 Task: Select the allEditorsInActiveGroup option in the save before starting.
Action: Mouse moved to (18, 587)
Screenshot: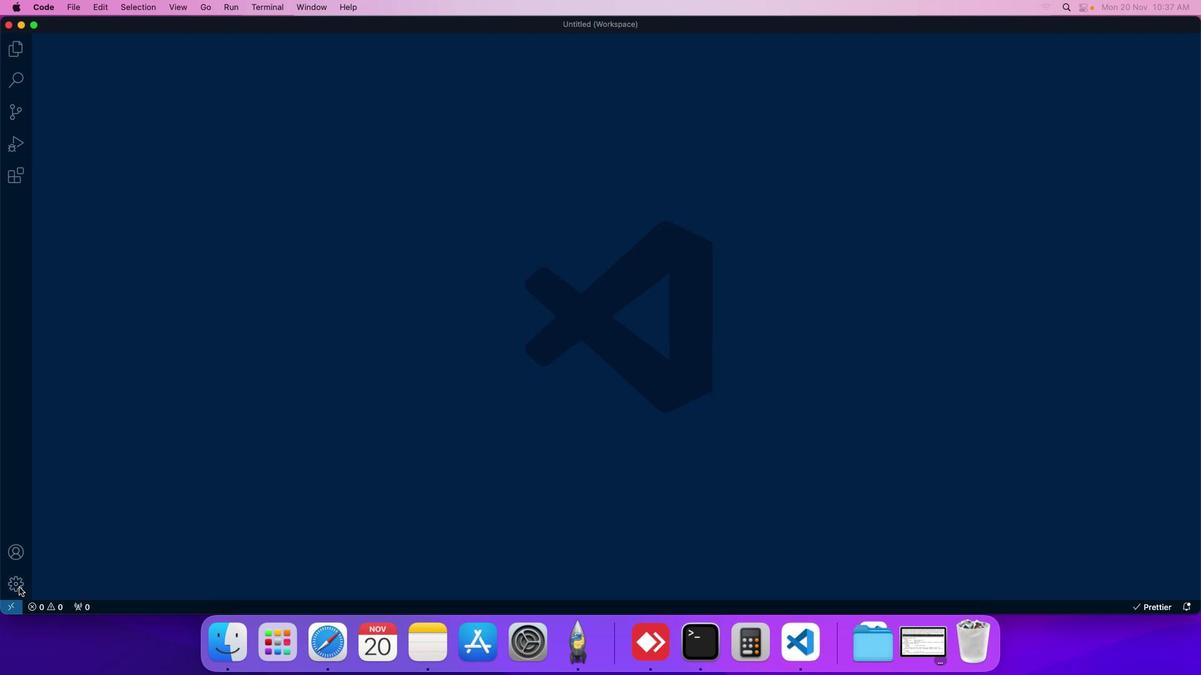 
Action: Mouse pressed left at (18, 587)
Screenshot: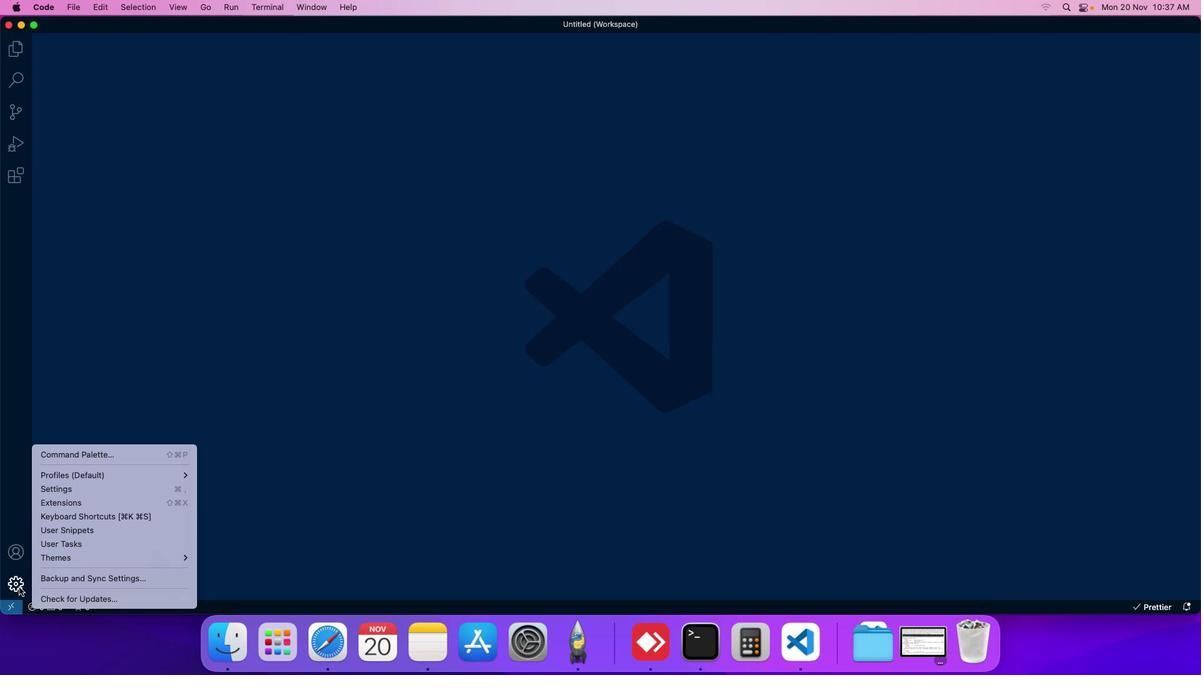 
Action: Mouse moved to (74, 494)
Screenshot: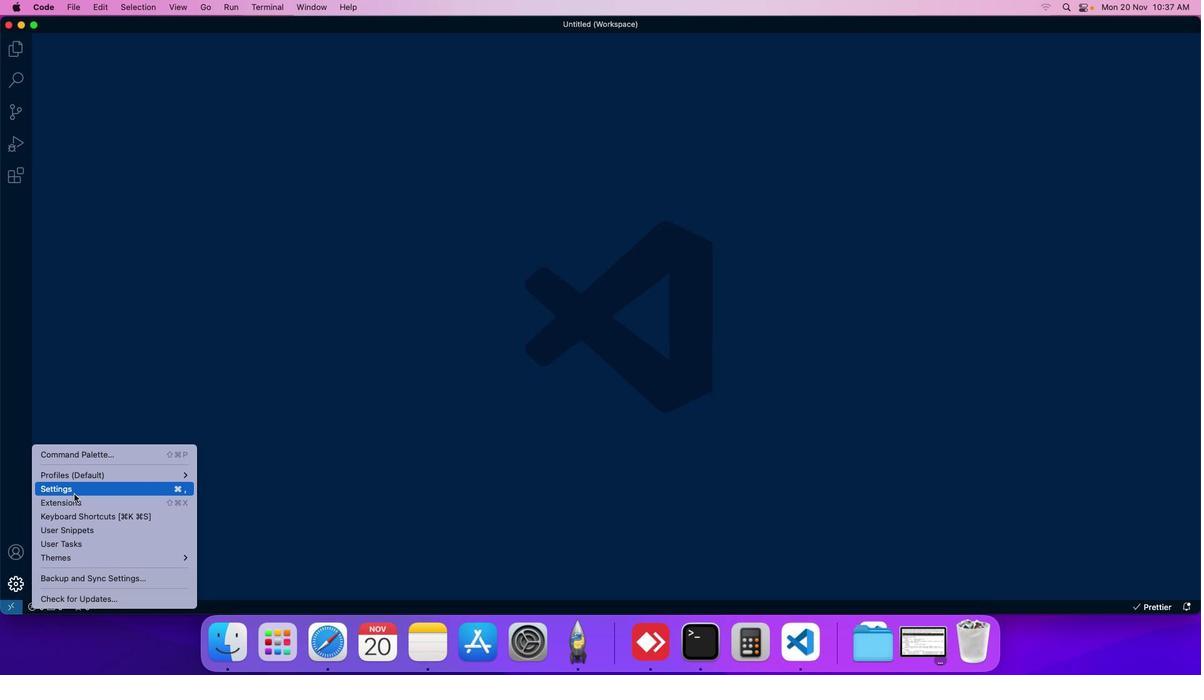 
Action: Mouse pressed left at (74, 494)
Screenshot: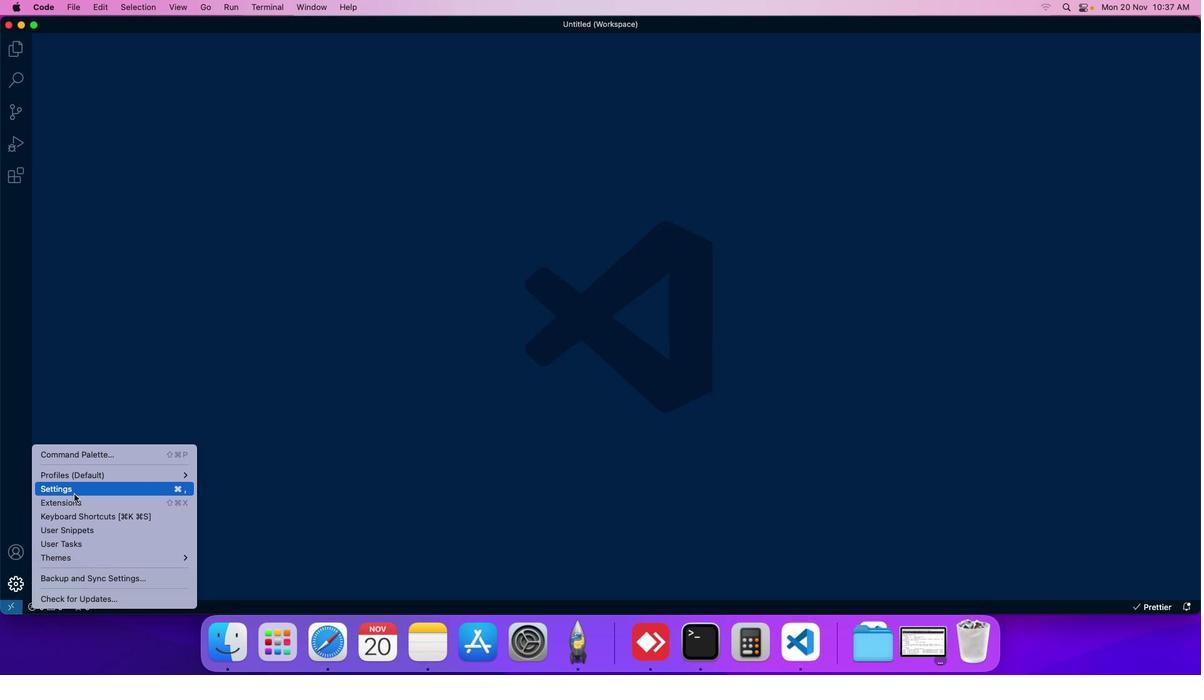 
Action: Mouse moved to (295, 96)
Screenshot: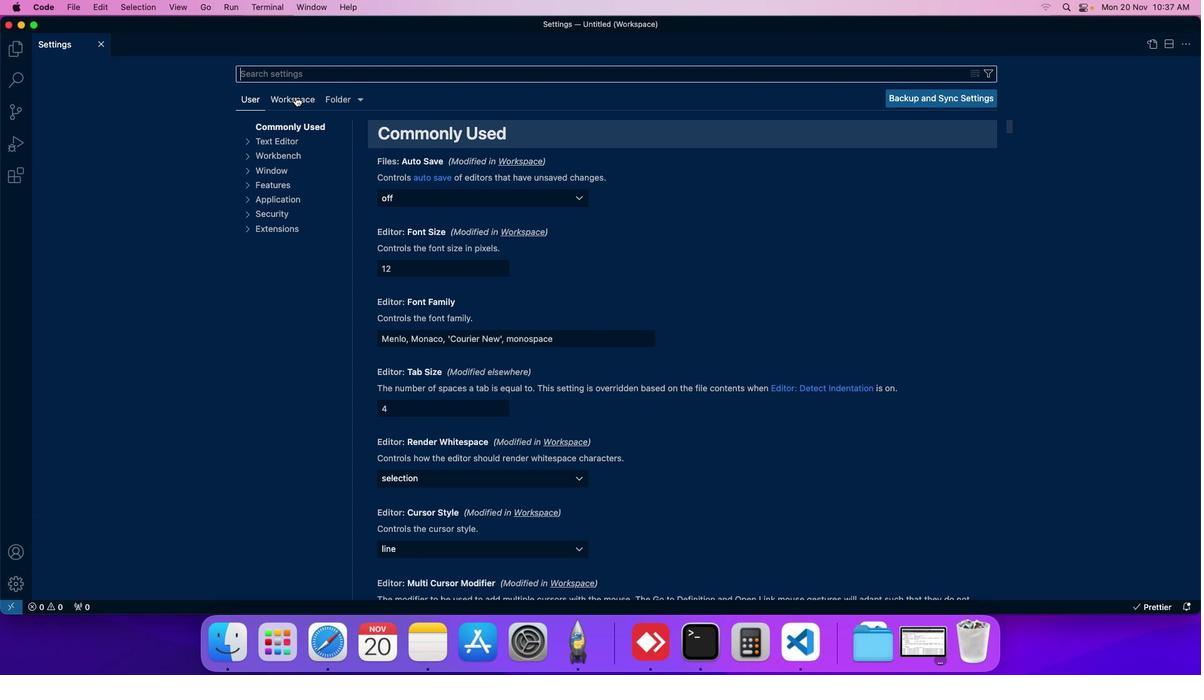 
Action: Mouse pressed left at (295, 96)
Screenshot: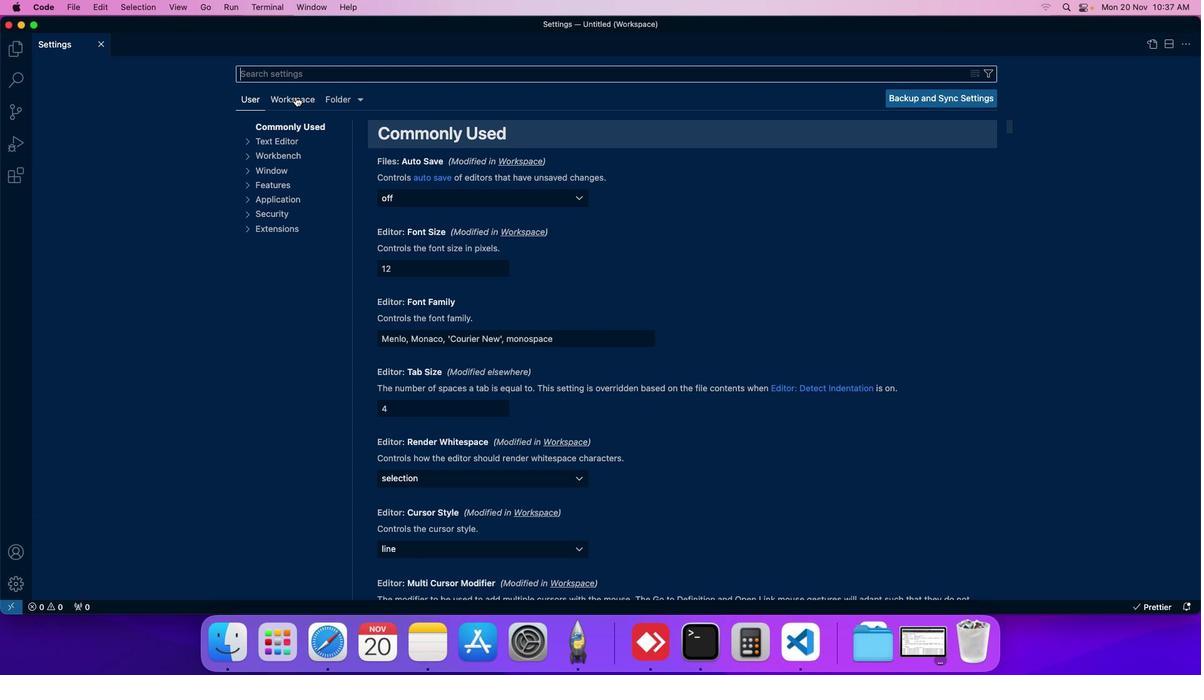 
Action: Mouse moved to (277, 185)
Screenshot: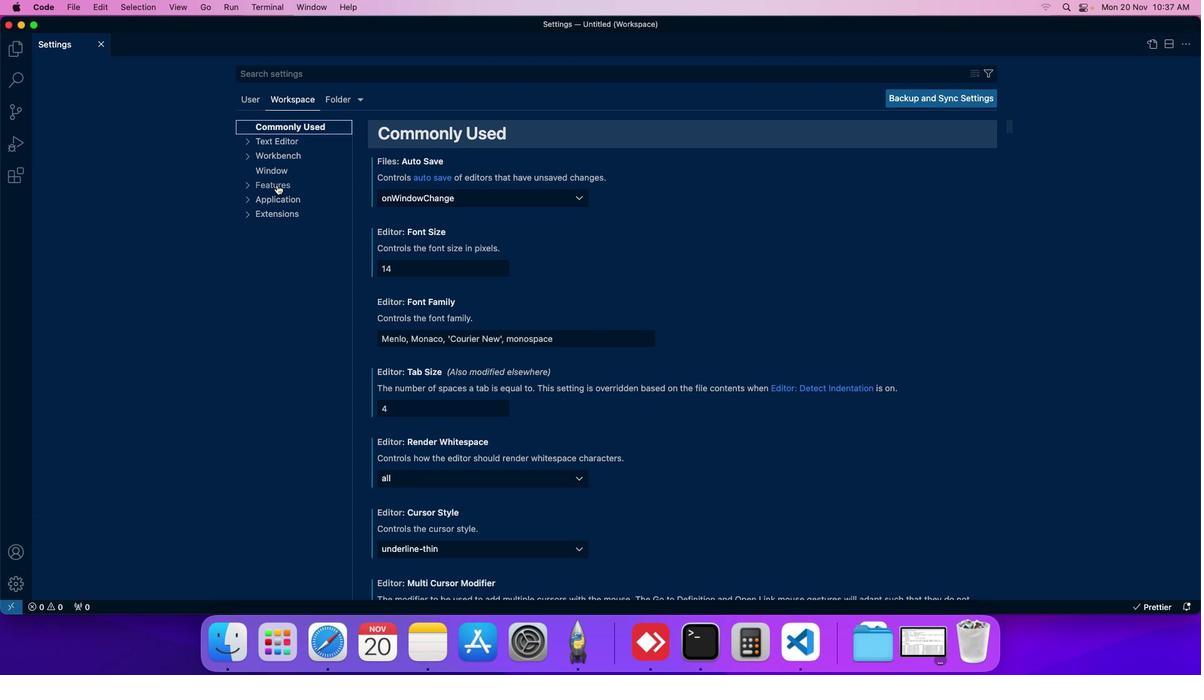 
Action: Mouse pressed left at (277, 185)
Screenshot: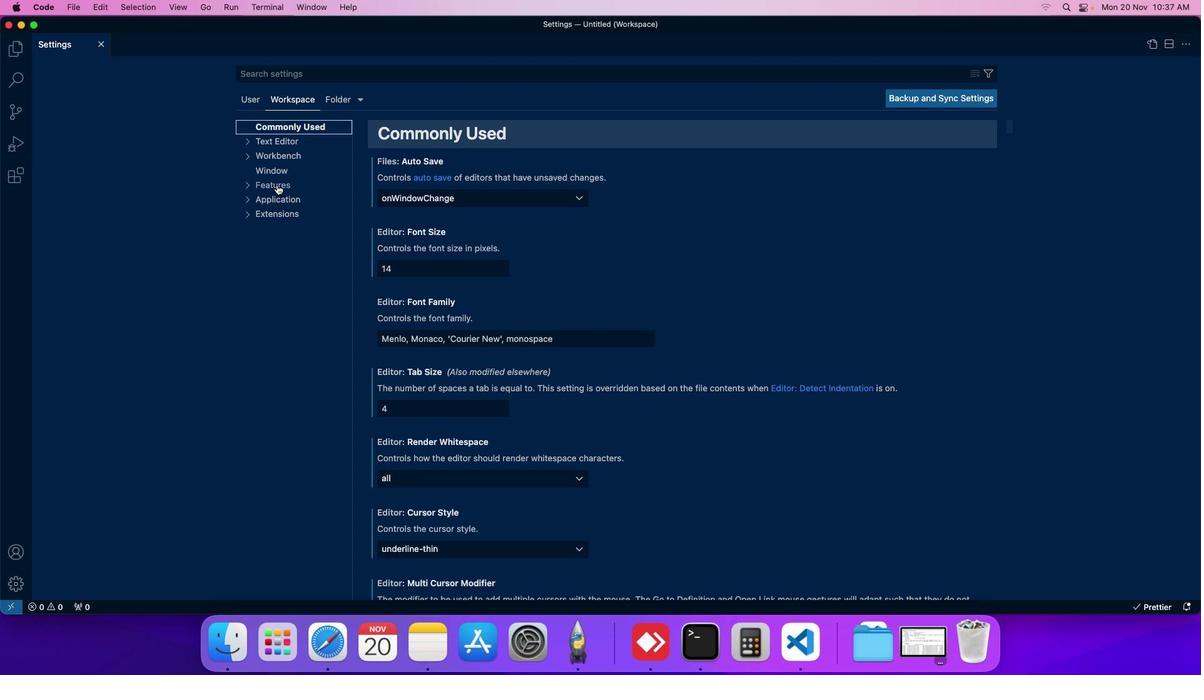 
Action: Mouse moved to (272, 244)
Screenshot: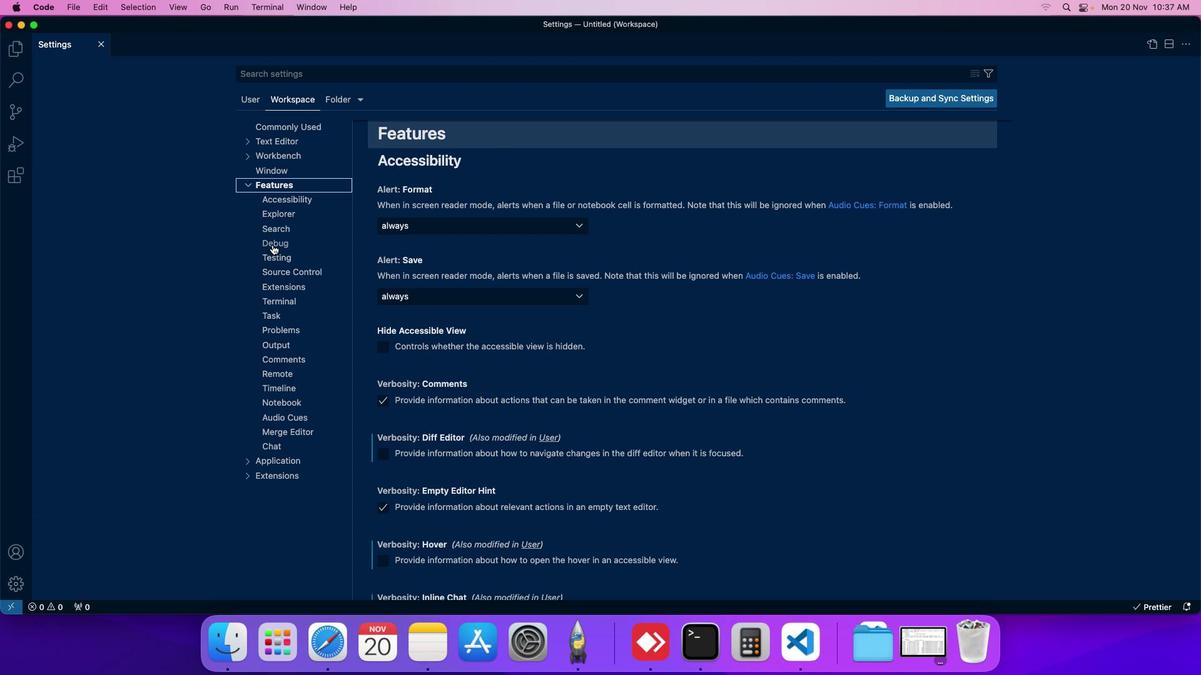 
Action: Mouse pressed left at (272, 244)
Screenshot: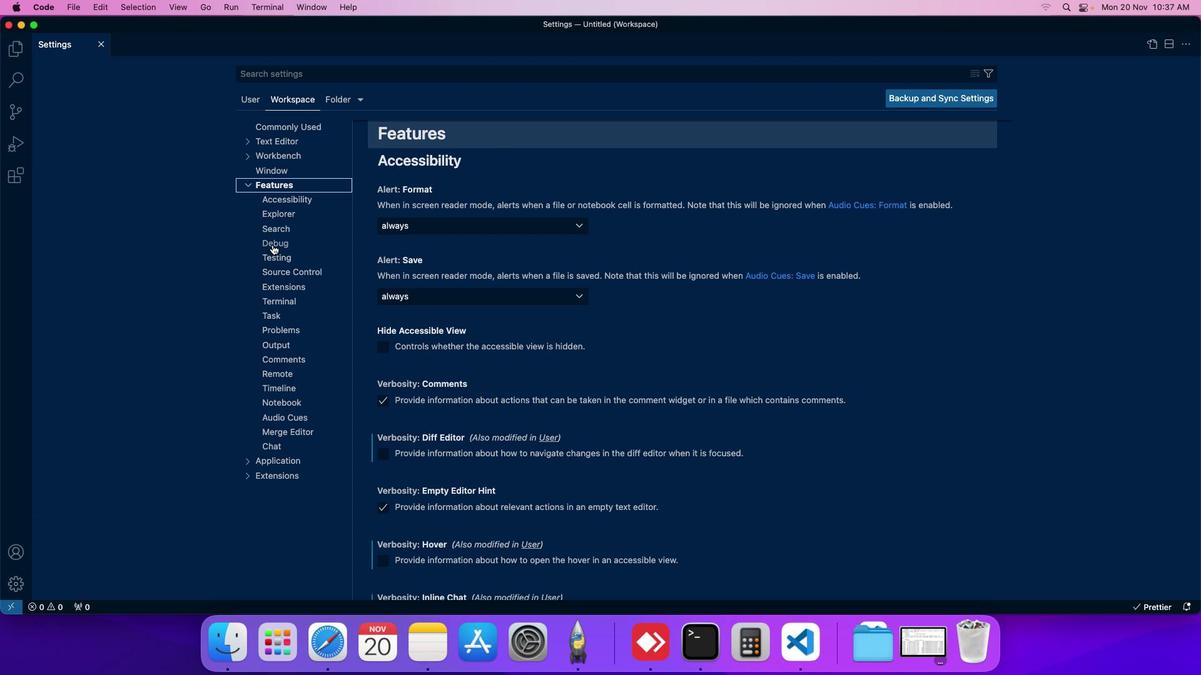 
Action: Mouse moved to (405, 286)
Screenshot: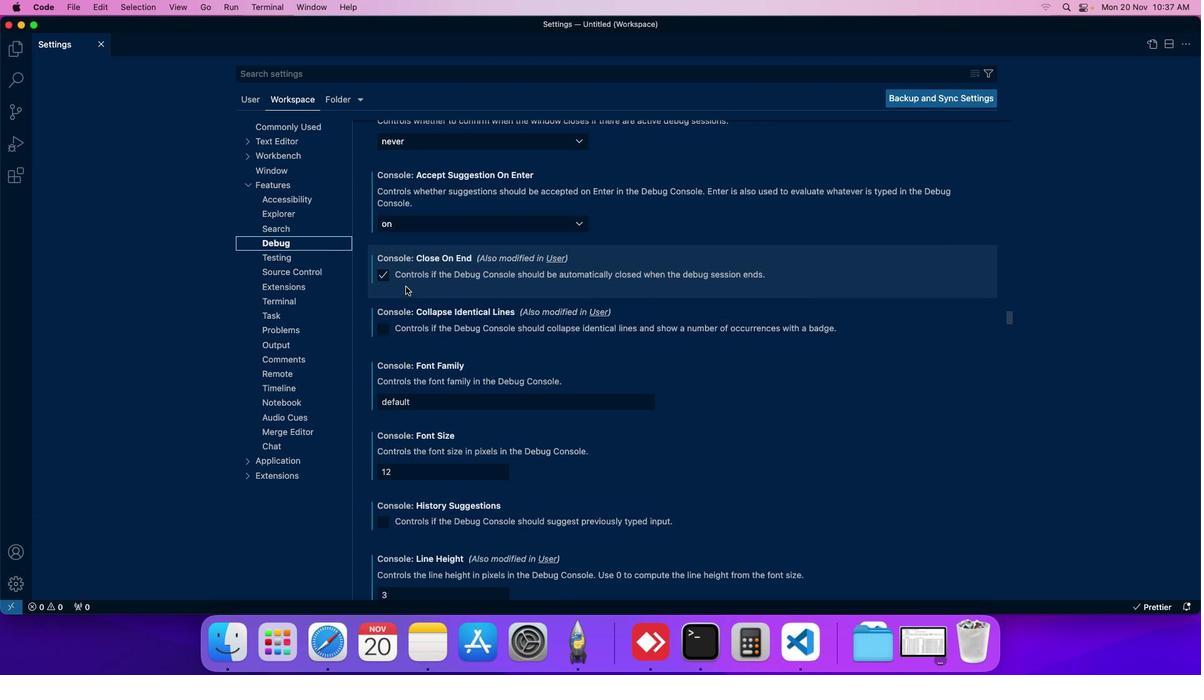 
Action: Mouse scrolled (405, 286) with delta (0, 0)
Screenshot: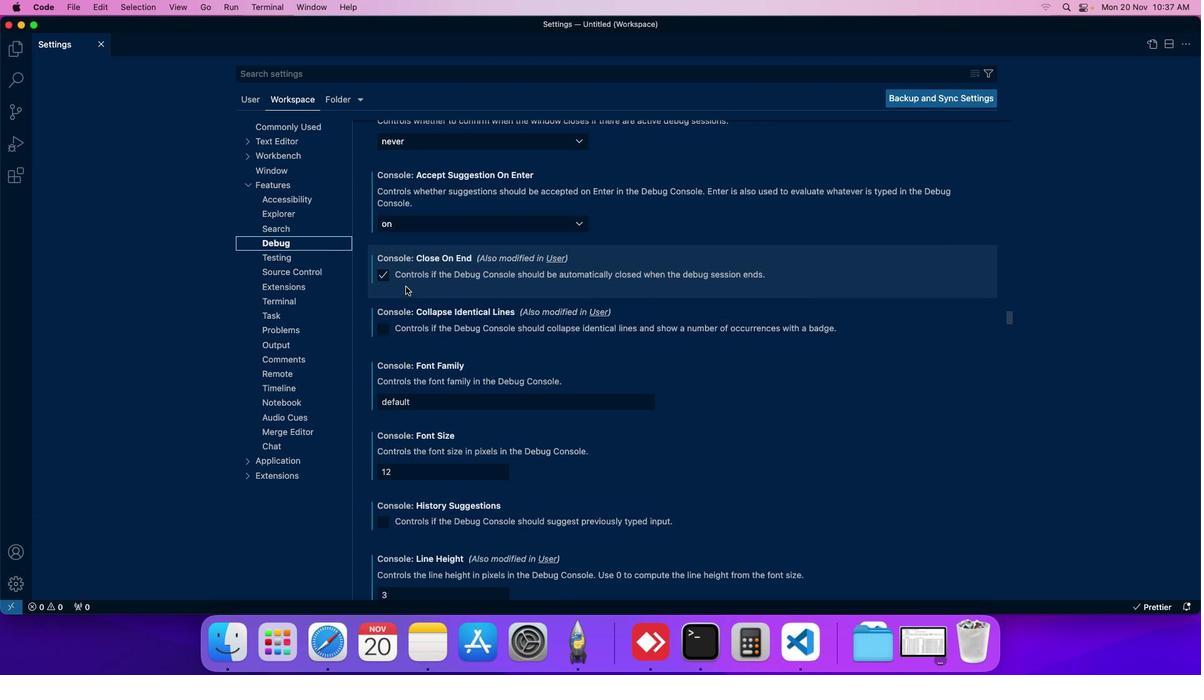 
Action: Mouse scrolled (405, 286) with delta (0, 0)
Screenshot: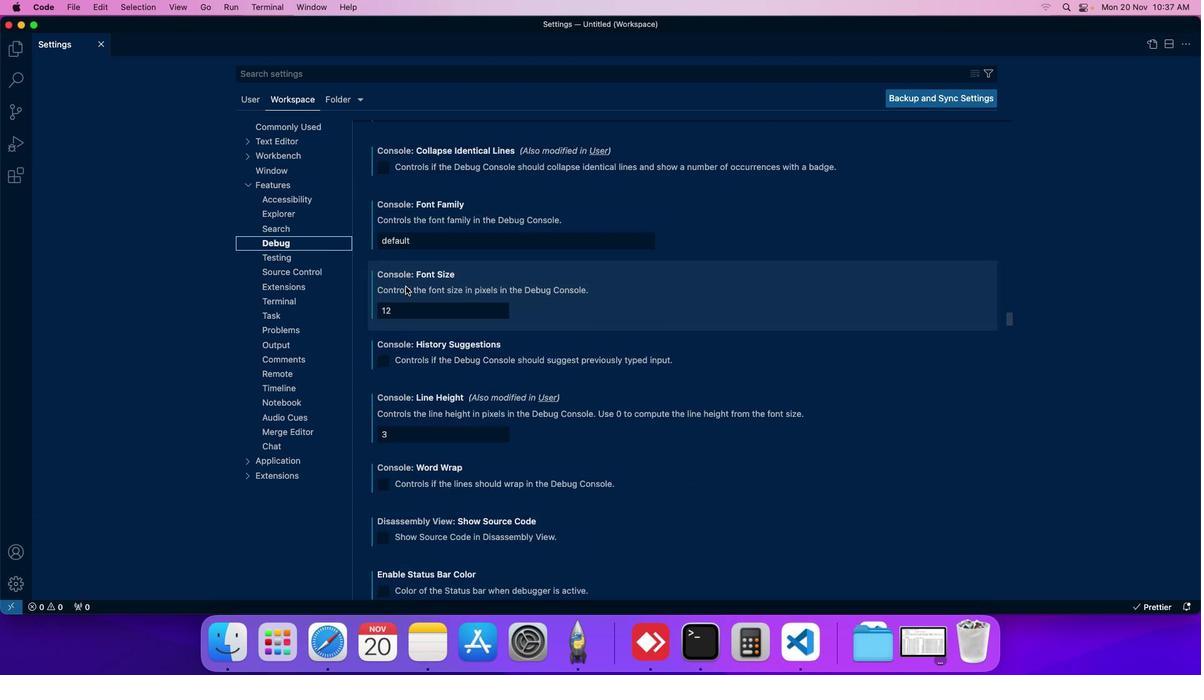 
Action: Mouse scrolled (405, 286) with delta (0, 0)
Screenshot: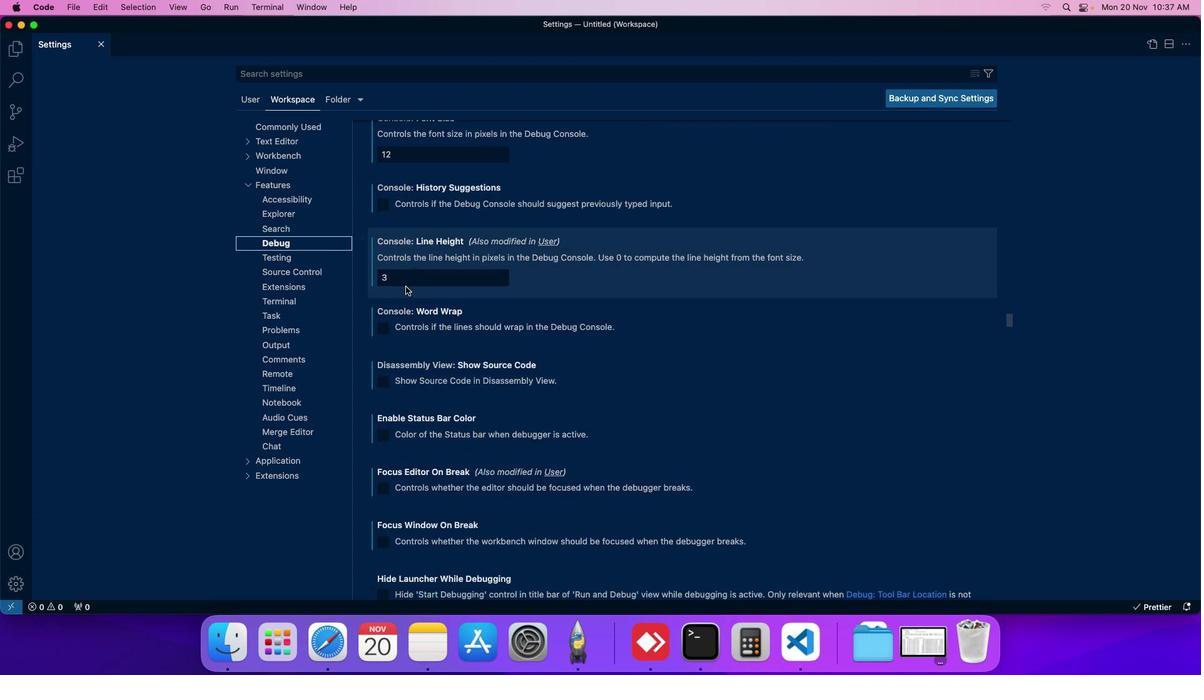 
Action: Mouse scrolled (405, 286) with delta (0, 0)
Screenshot: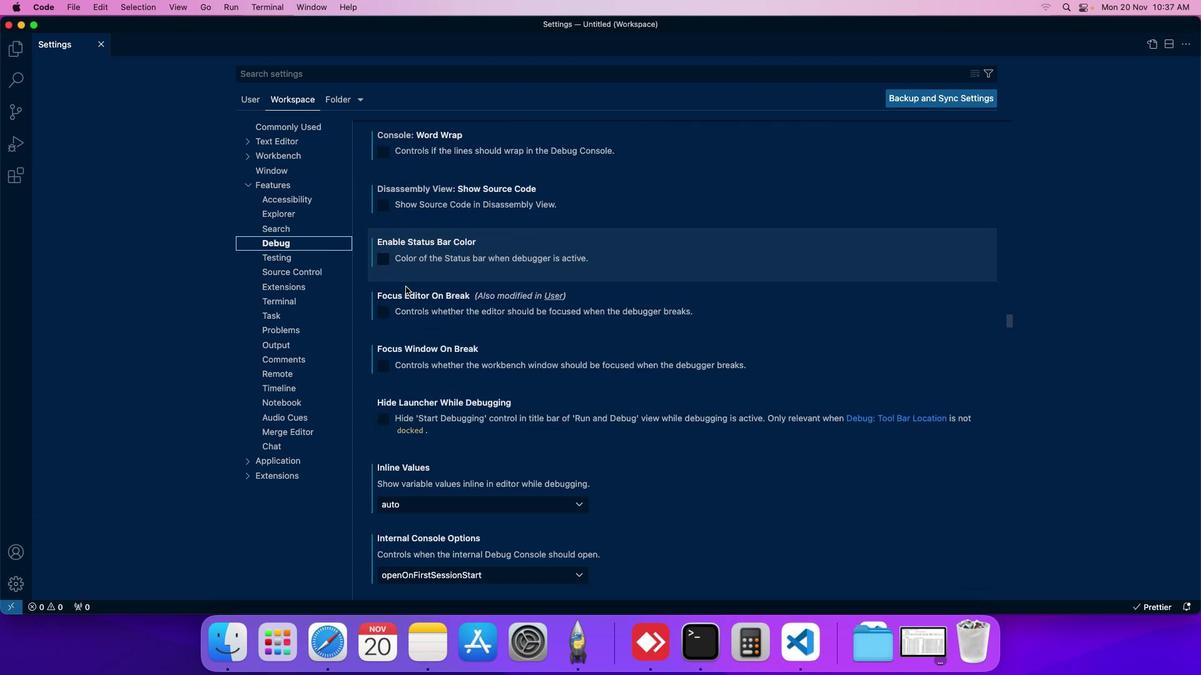 
Action: Mouse scrolled (405, 286) with delta (0, 0)
Screenshot: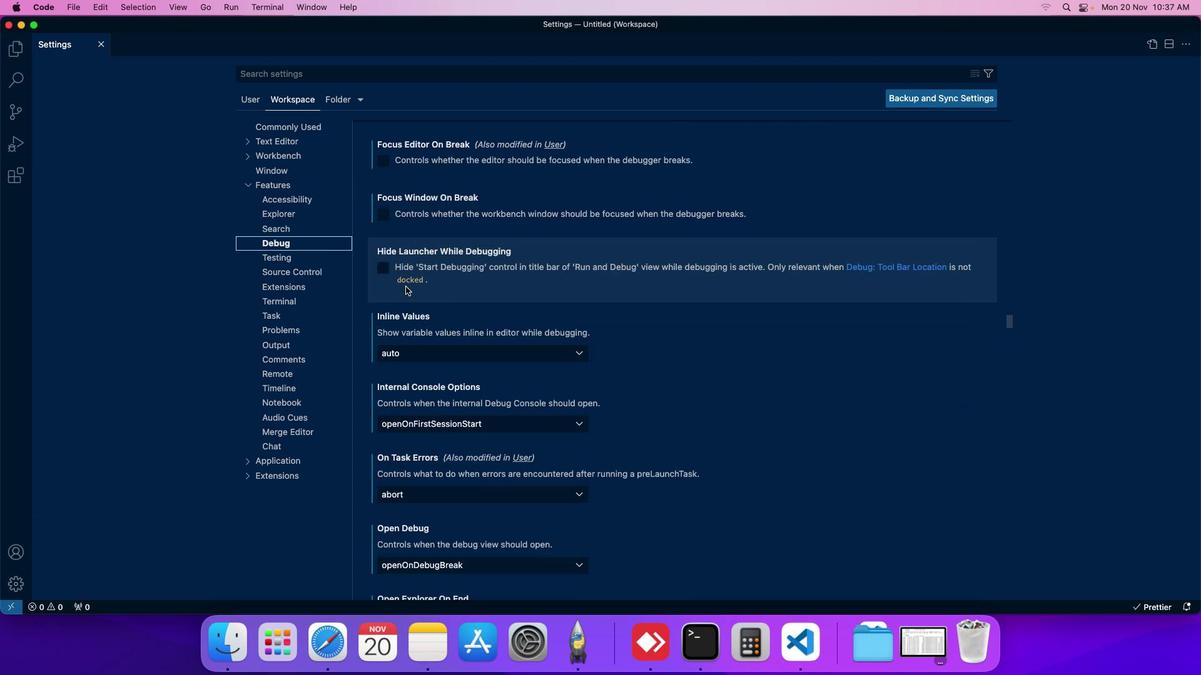 
Action: Mouse scrolled (405, 286) with delta (0, 0)
Screenshot: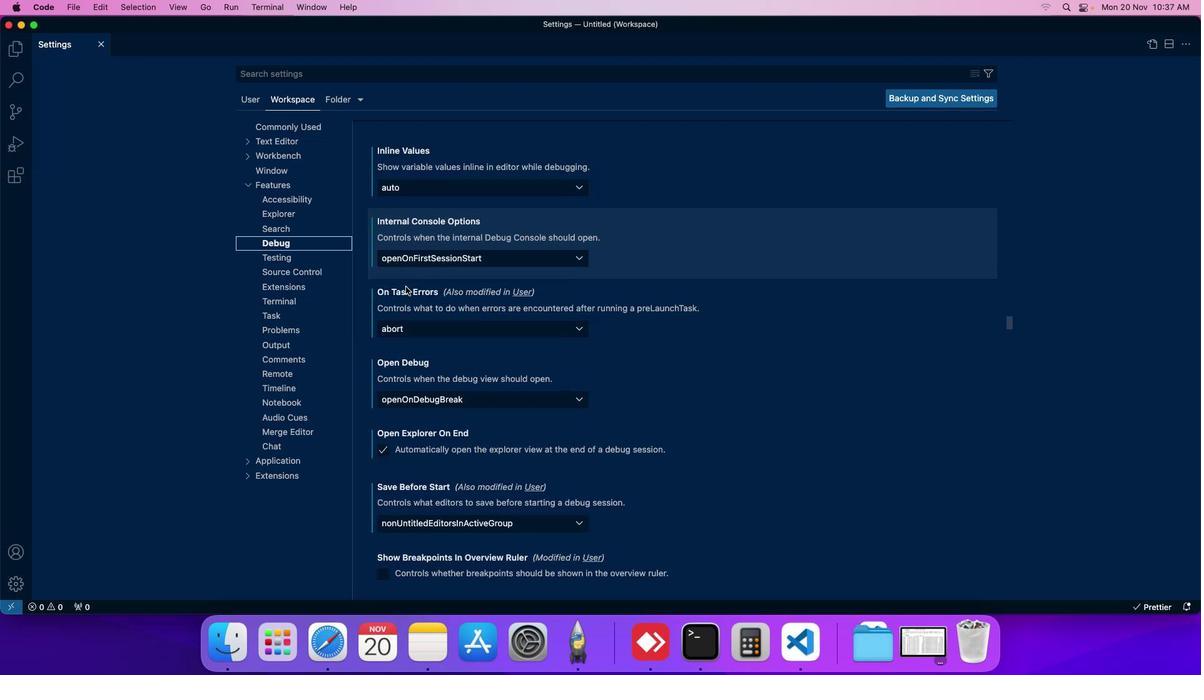 
Action: Mouse moved to (420, 290)
Screenshot: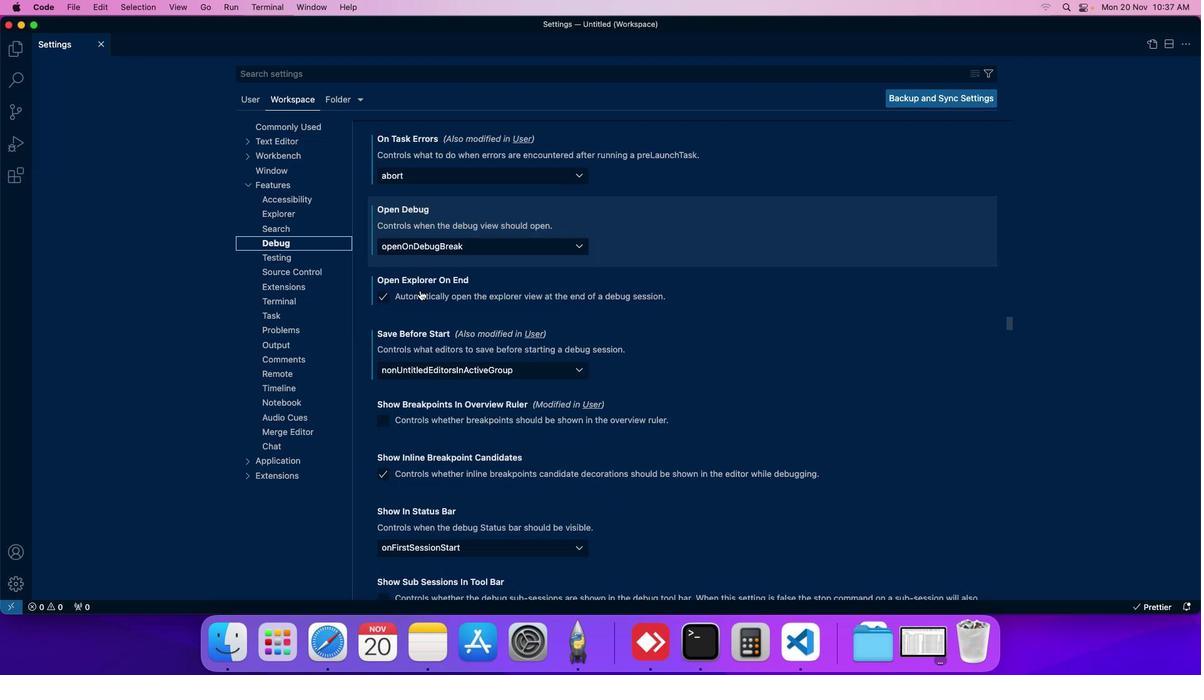 
Action: Mouse scrolled (420, 290) with delta (0, 0)
Screenshot: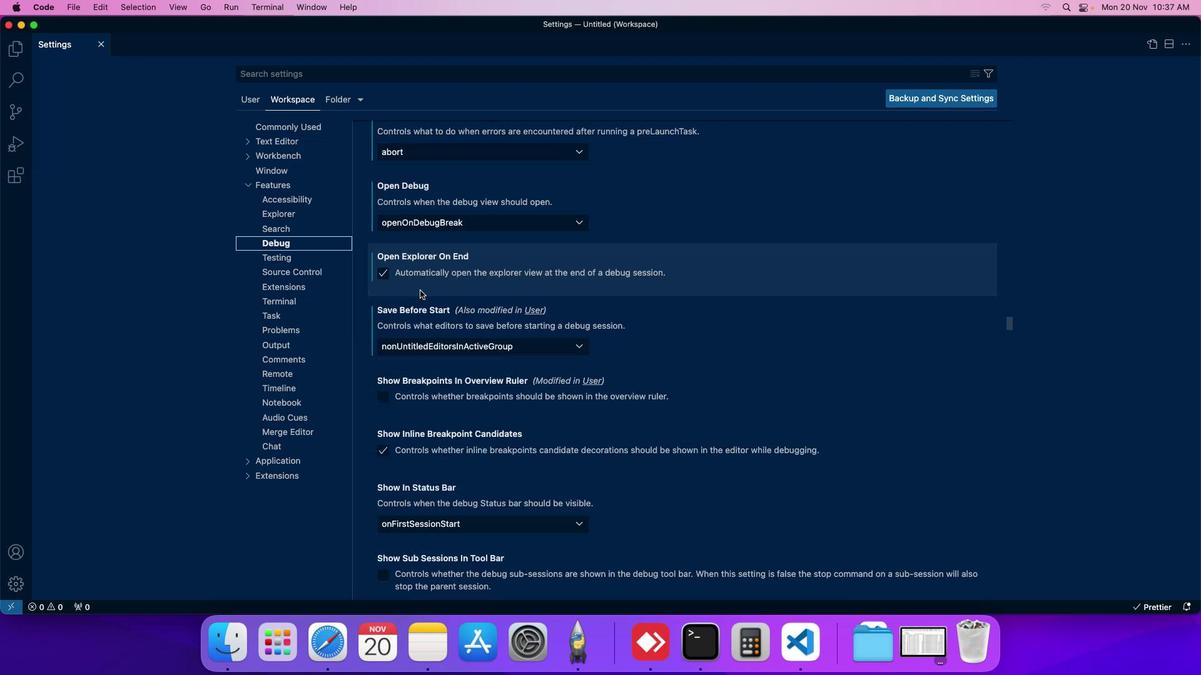 
Action: Mouse moved to (440, 347)
Screenshot: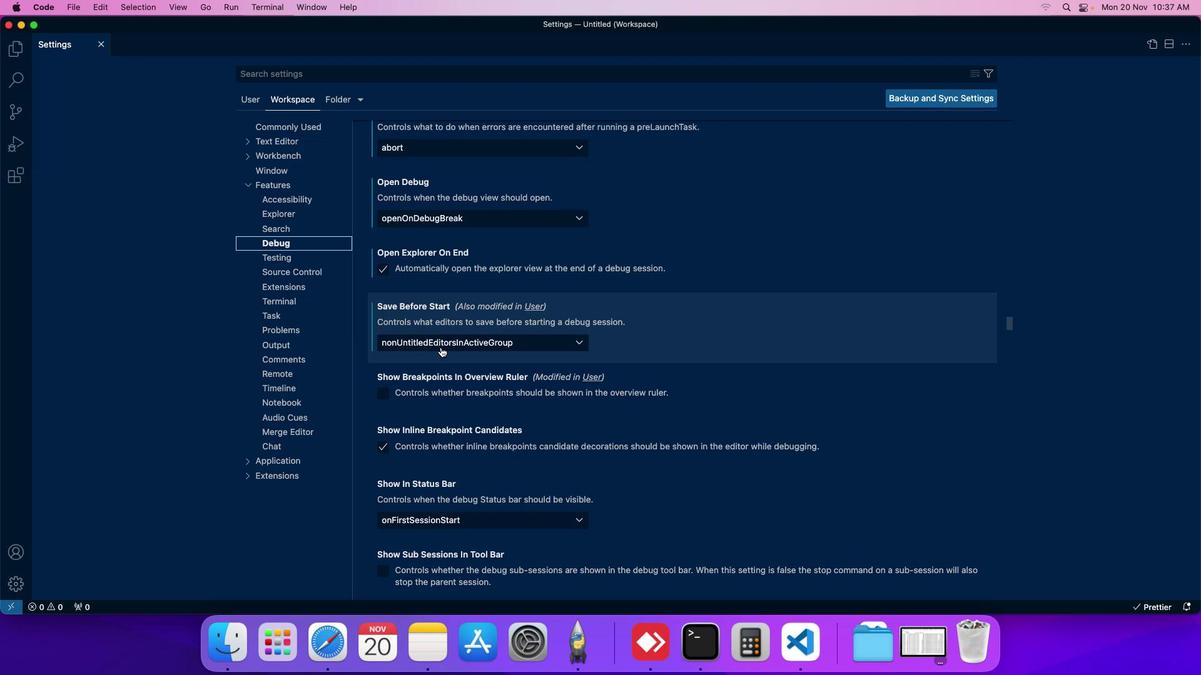 
Action: Mouse pressed left at (440, 347)
Screenshot: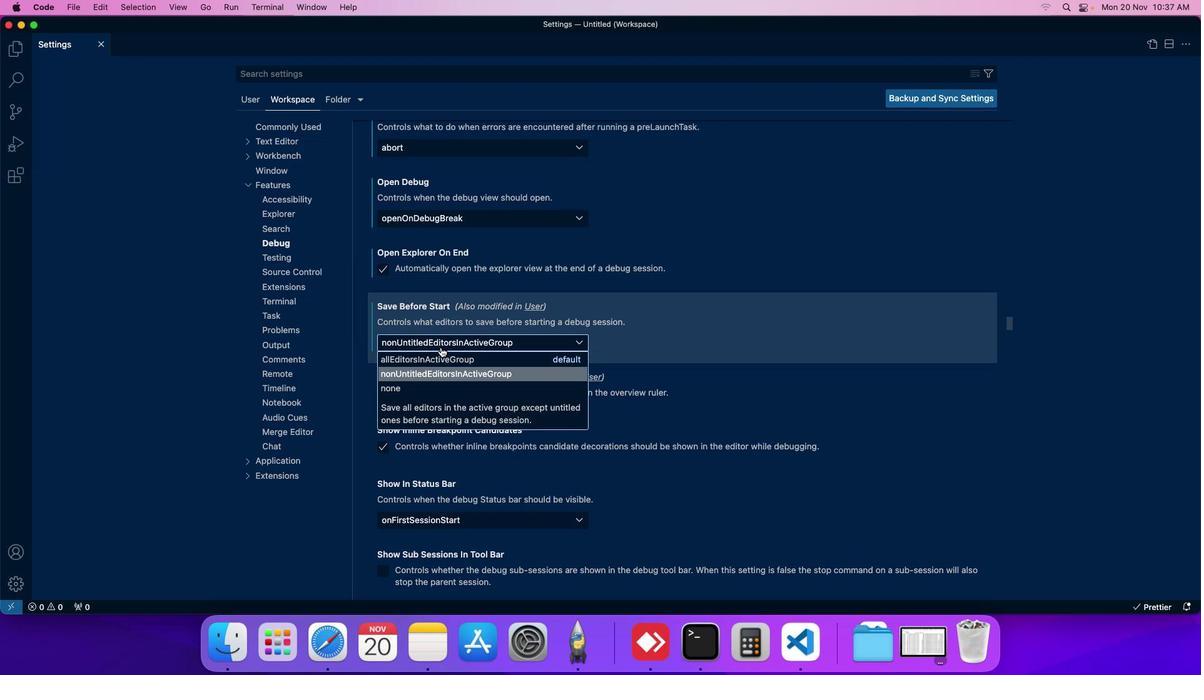 
Action: Mouse moved to (429, 361)
Screenshot: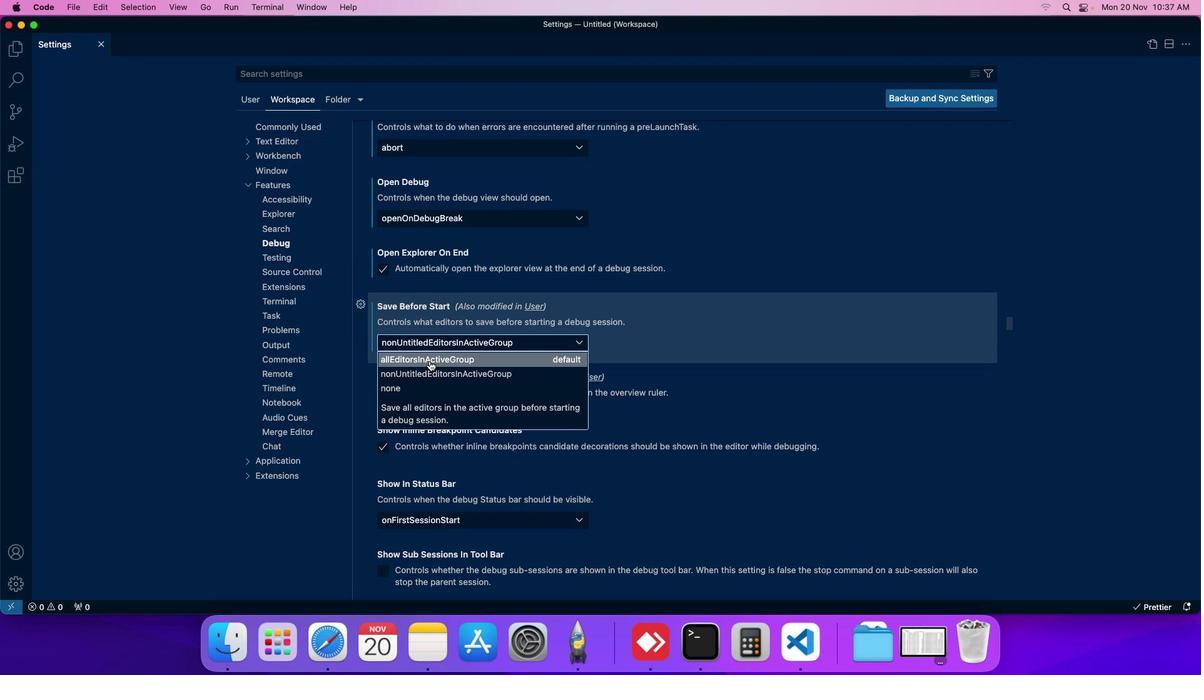 
Action: Mouse pressed left at (429, 361)
Screenshot: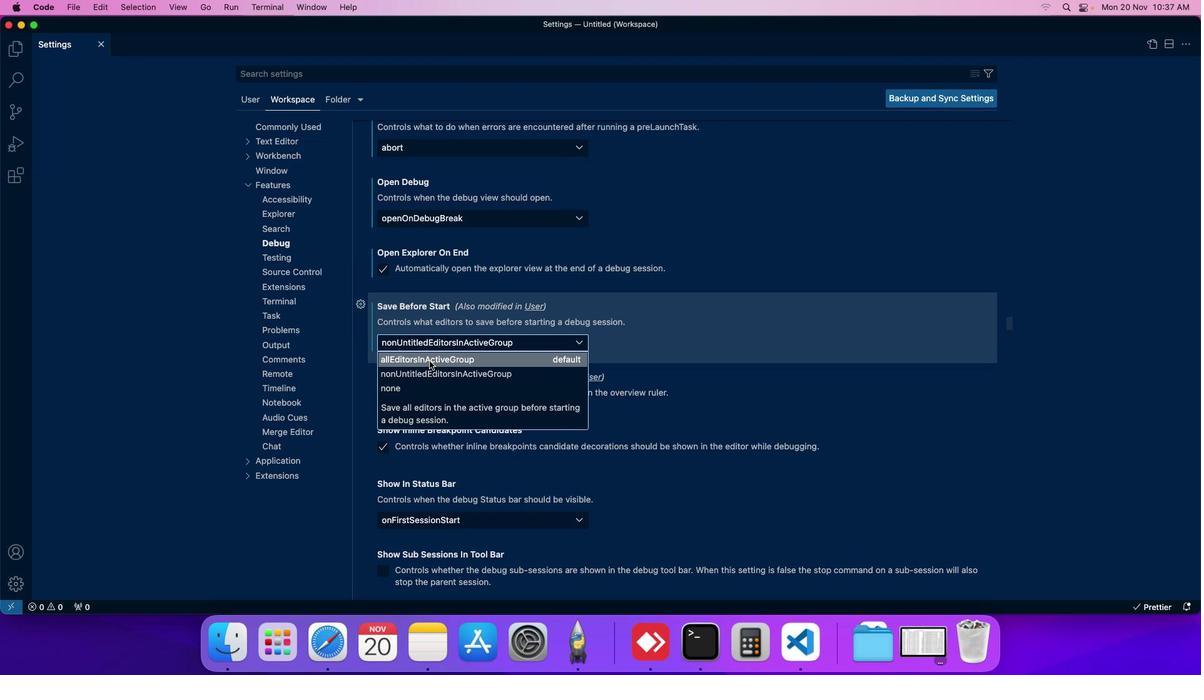 
Action: Mouse moved to (438, 348)
Screenshot: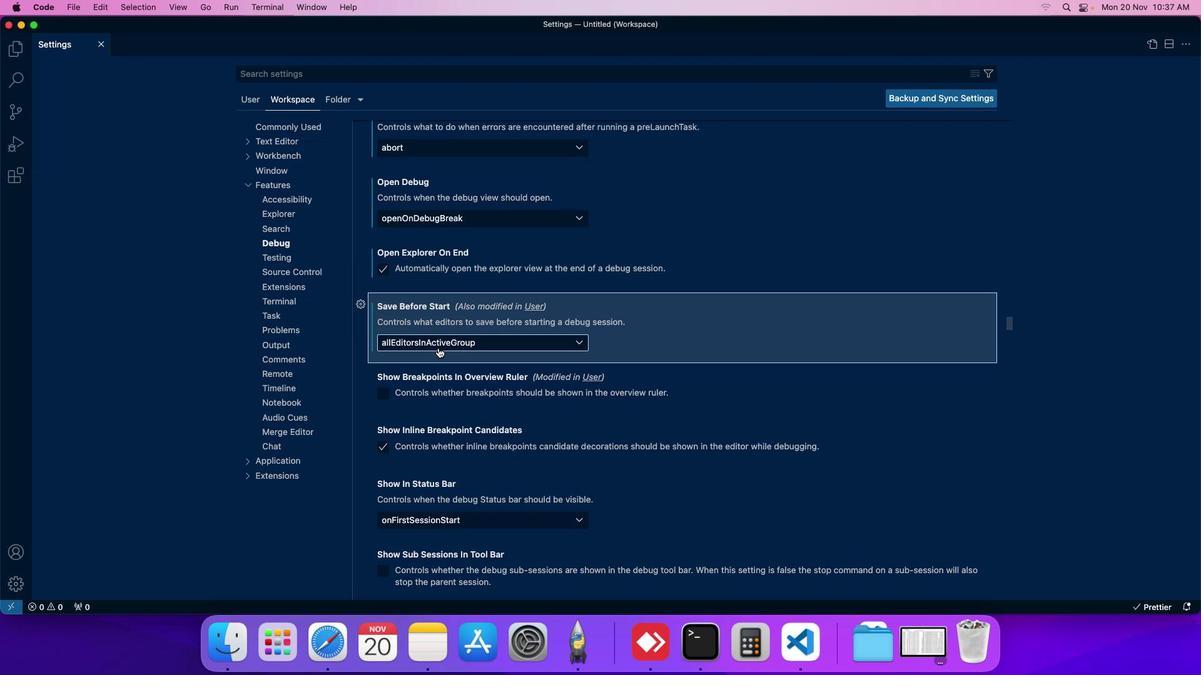 
